 Task: Sort the products in the category "Baby Health Care" by unit price (high first).
Action: Mouse moved to (349, 165)
Screenshot: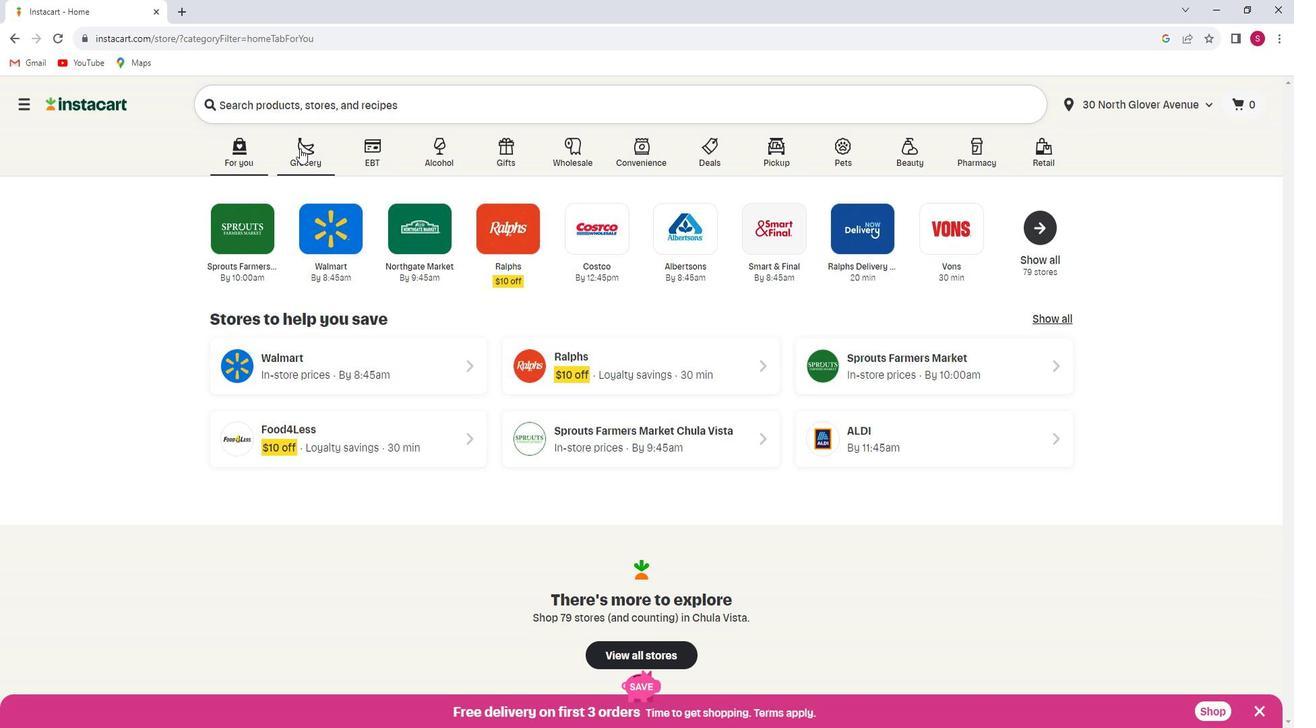 
Action: Mouse pressed left at (349, 165)
Screenshot: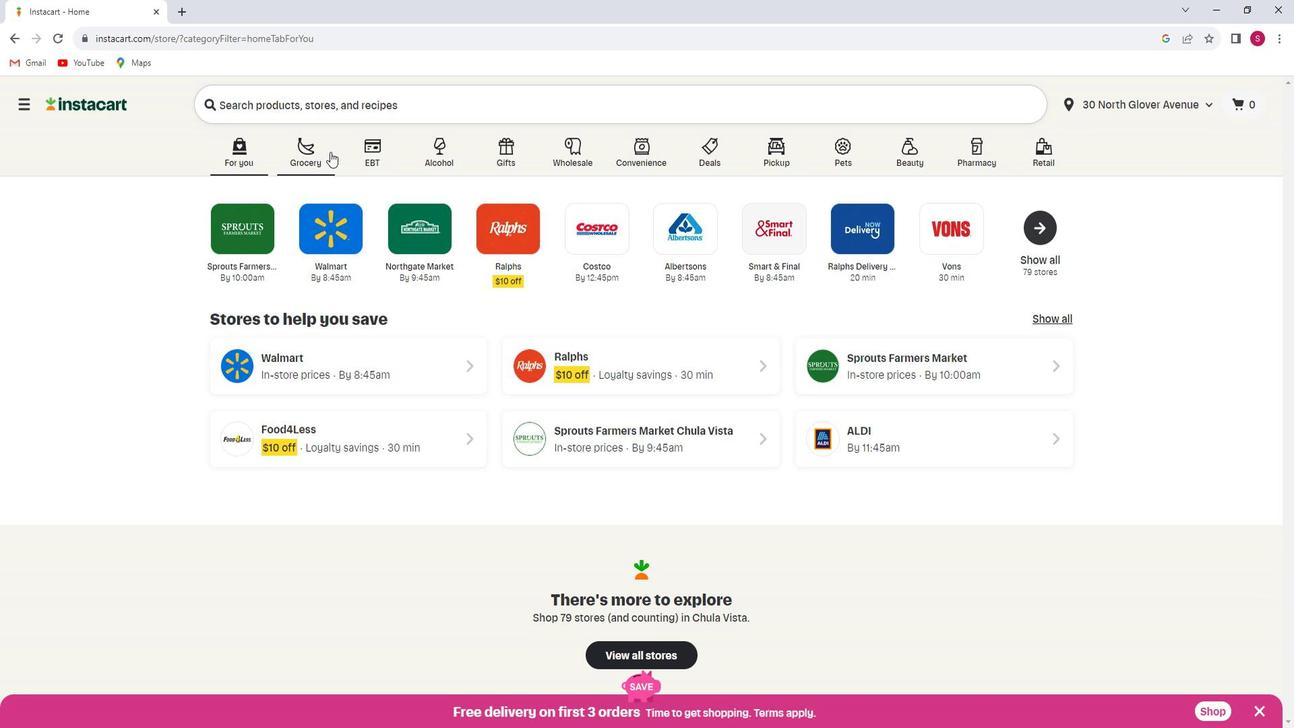 
Action: Mouse moved to (337, 398)
Screenshot: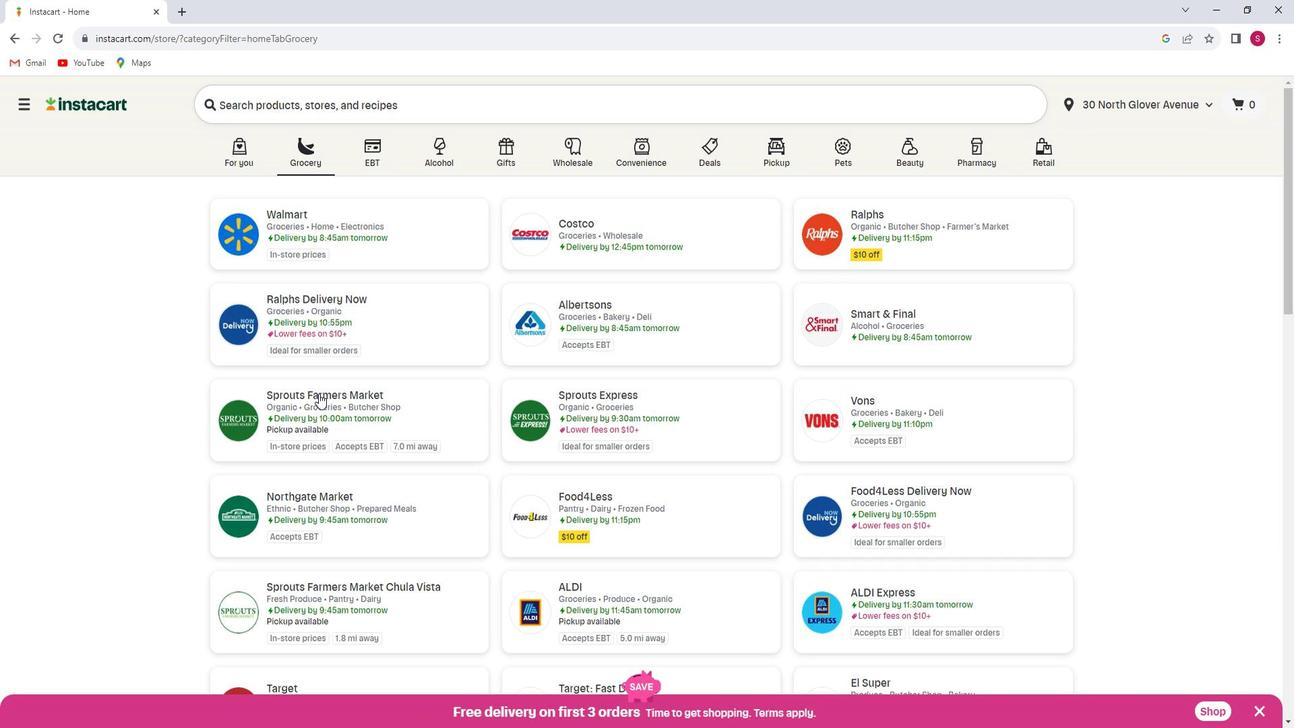 
Action: Mouse pressed left at (337, 398)
Screenshot: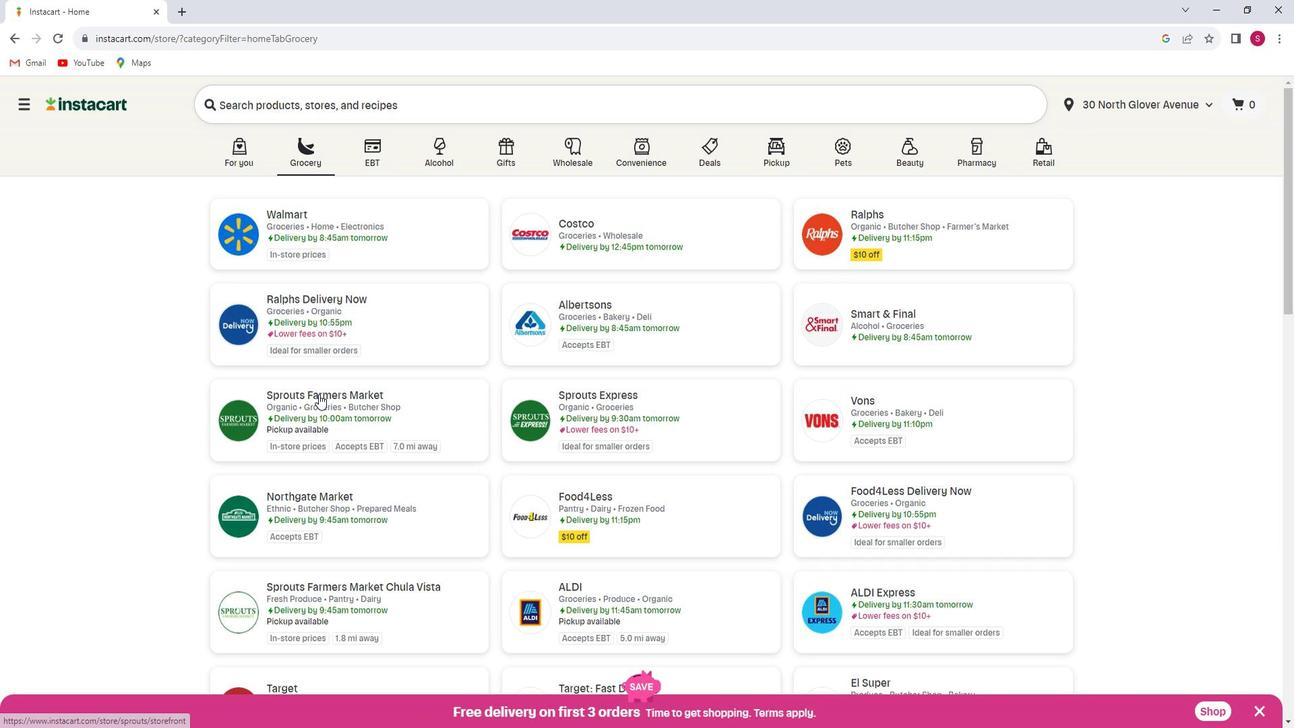 
Action: Mouse moved to (111, 420)
Screenshot: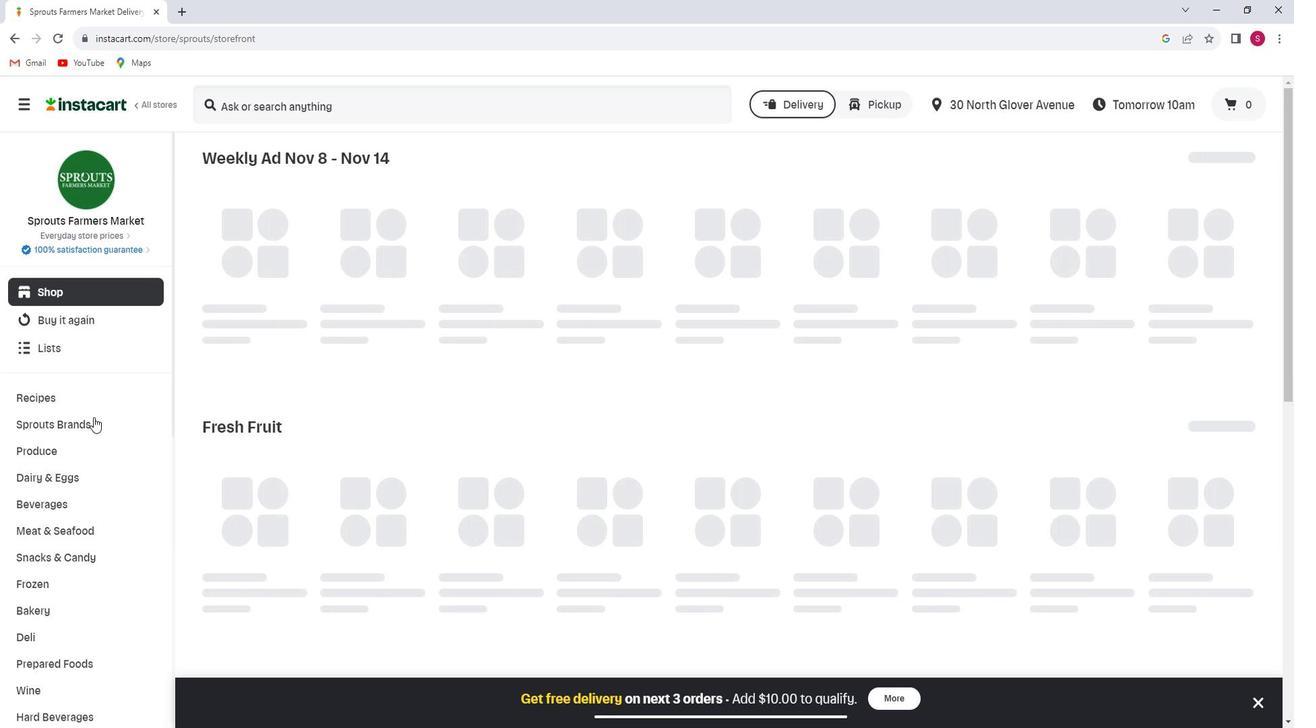 
Action: Mouse scrolled (111, 420) with delta (0, 0)
Screenshot: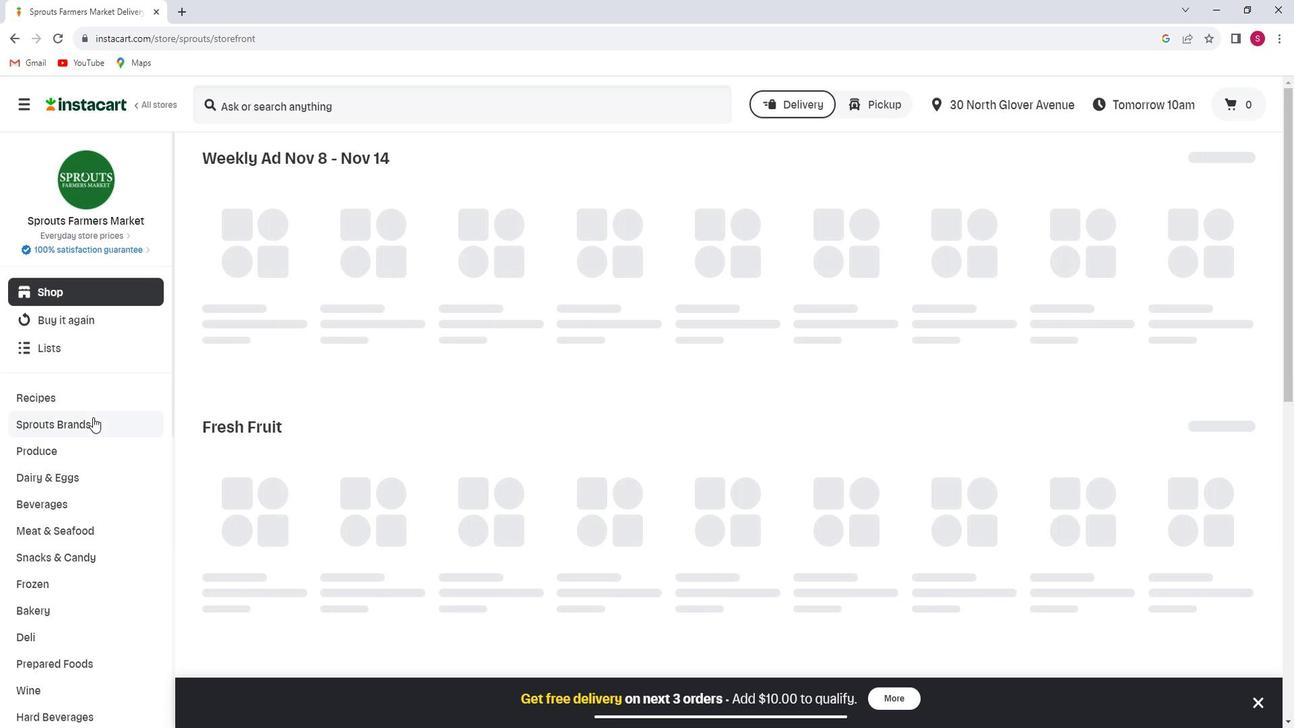 
Action: Mouse scrolled (111, 420) with delta (0, 0)
Screenshot: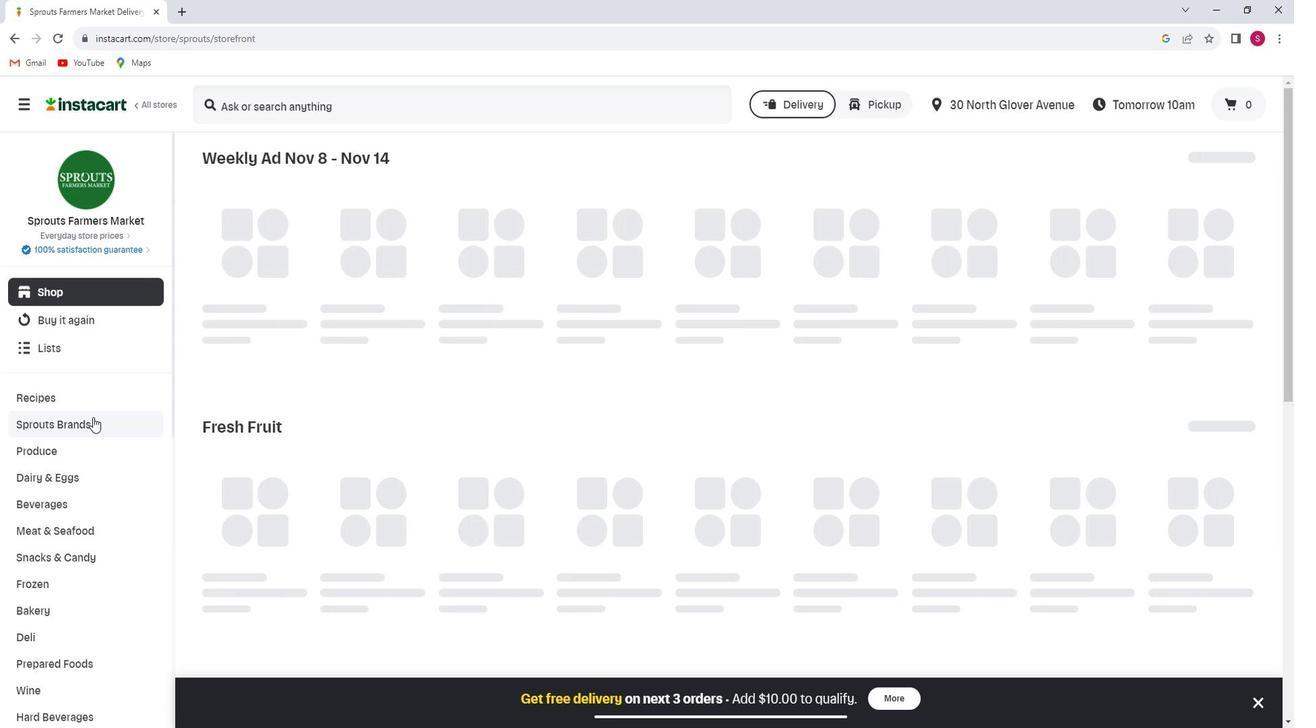 
Action: Mouse moved to (111, 420)
Screenshot: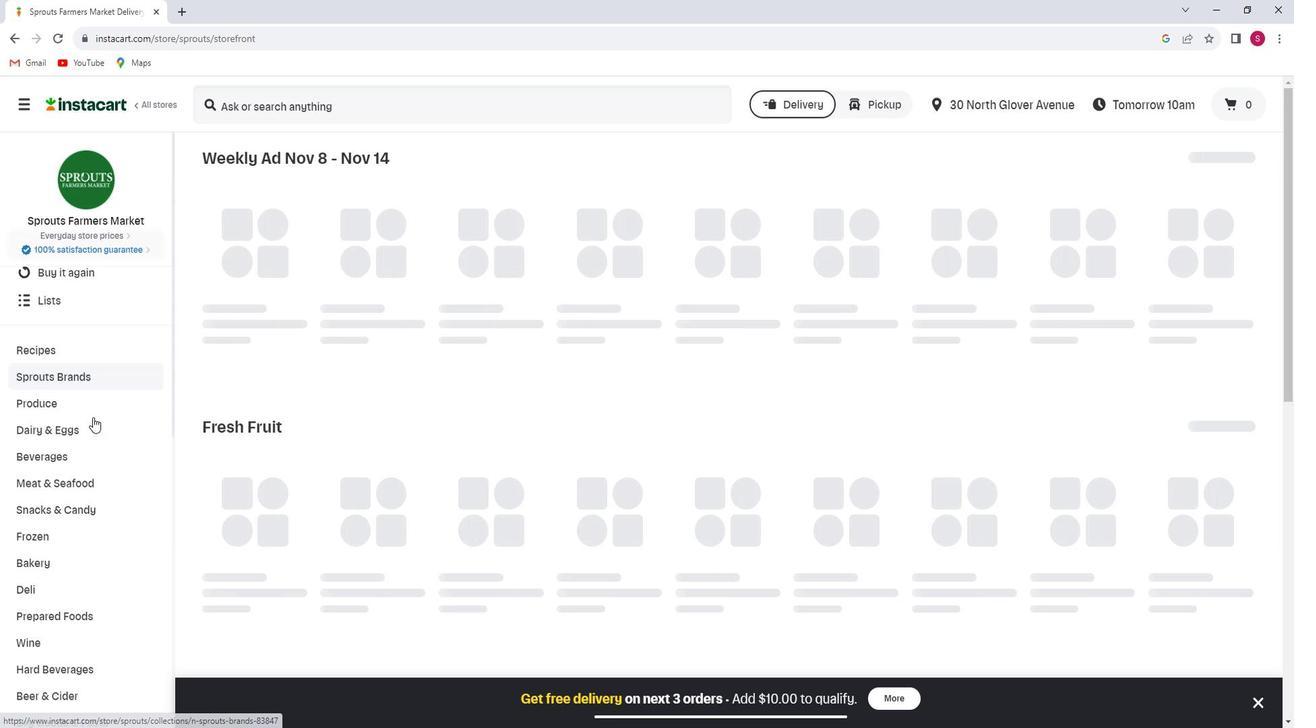 
Action: Mouse scrolled (111, 420) with delta (0, 0)
Screenshot: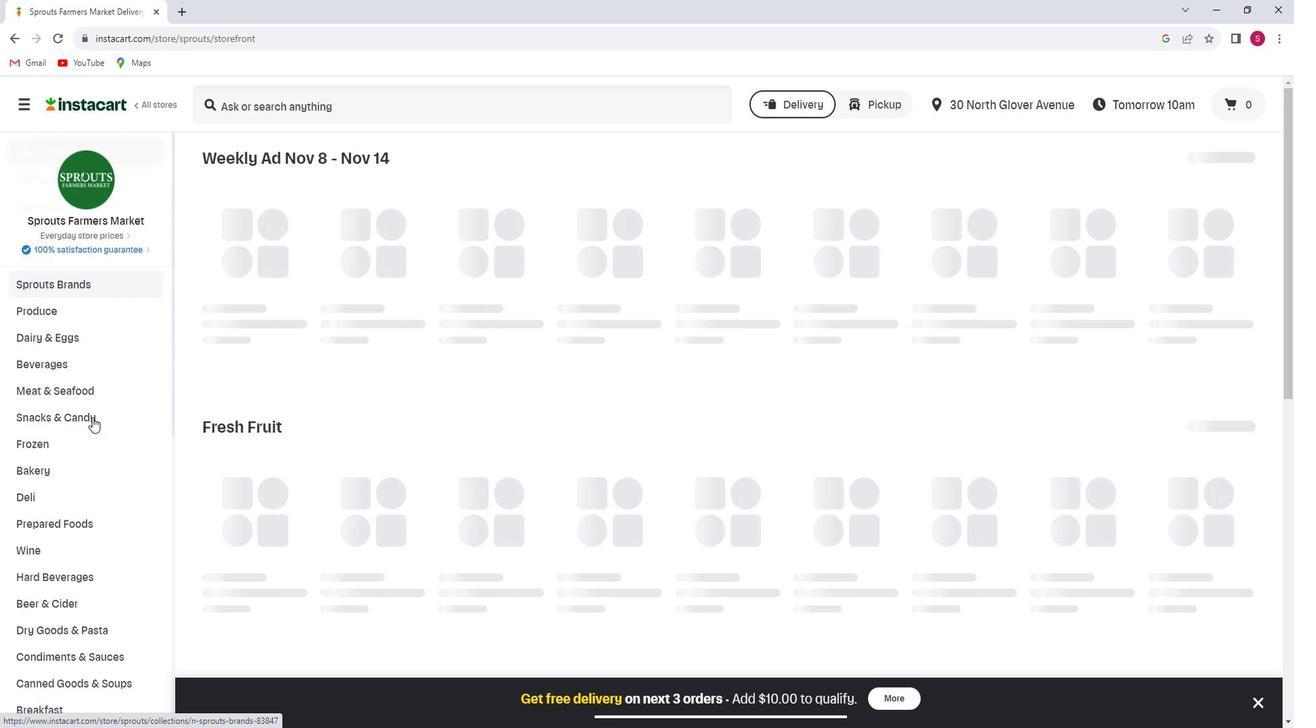 
Action: Mouse scrolled (111, 420) with delta (0, 0)
Screenshot: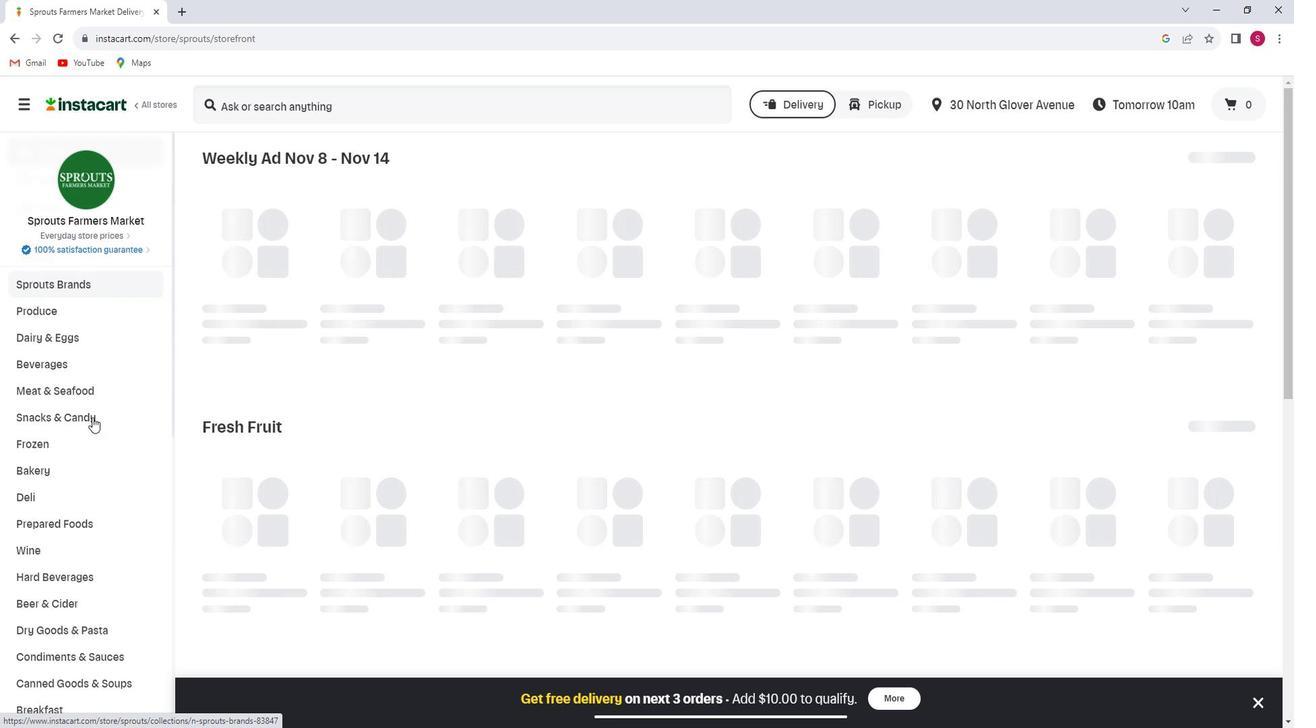 
Action: Mouse scrolled (111, 420) with delta (0, 0)
Screenshot: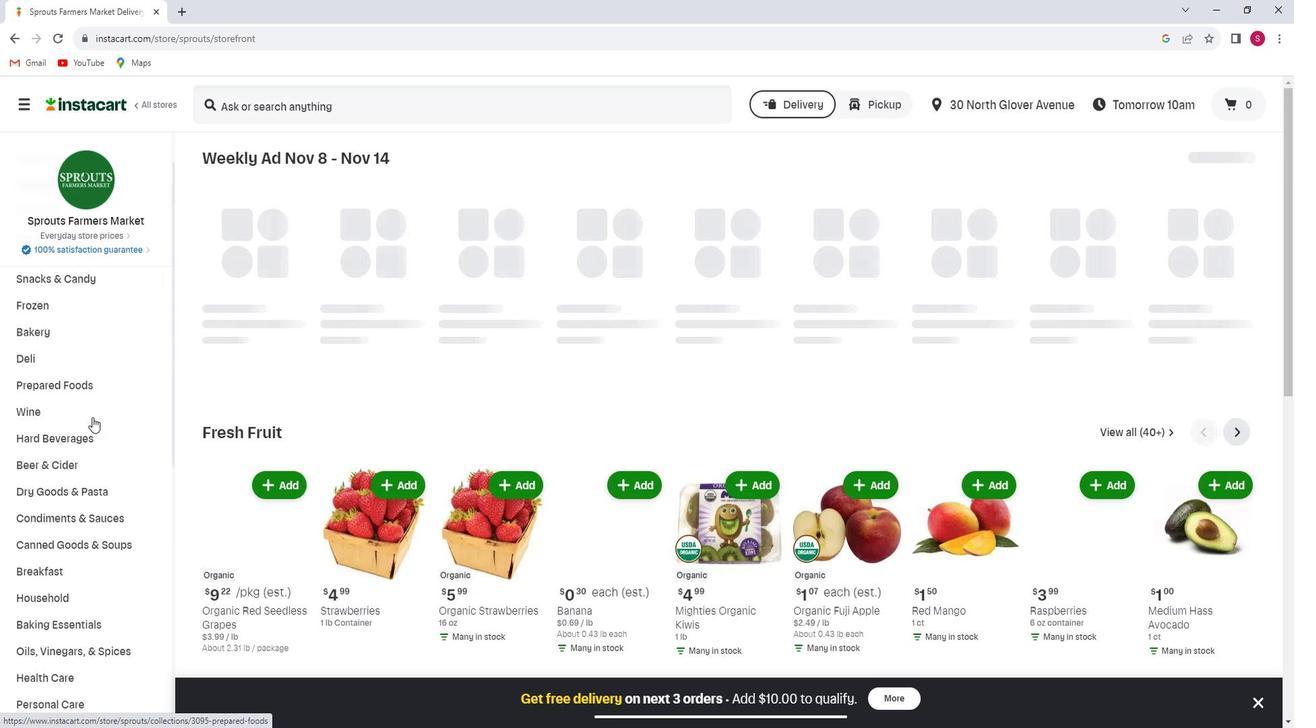 
Action: Mouse scrolled (111, 420) with delta (0, 0)
Screenshot: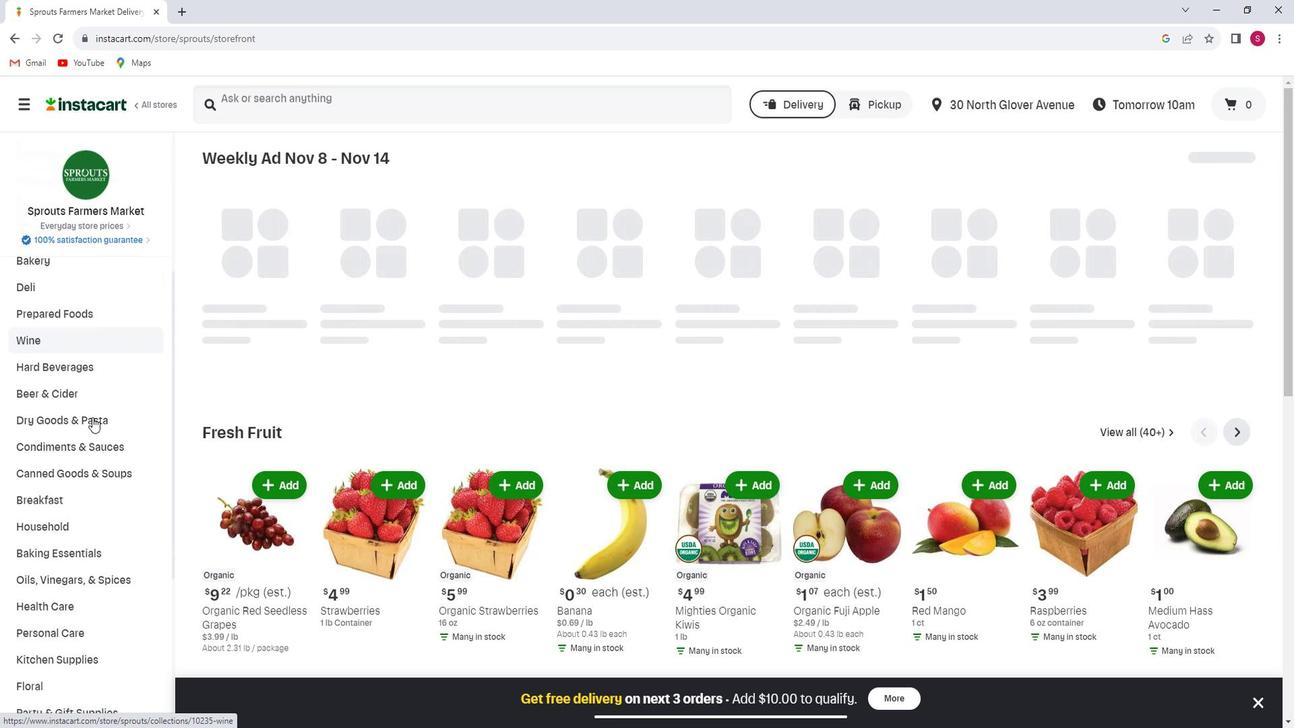 
Action: Mouse scrolled (111, 420) with delta (0, 0)
Screenshot: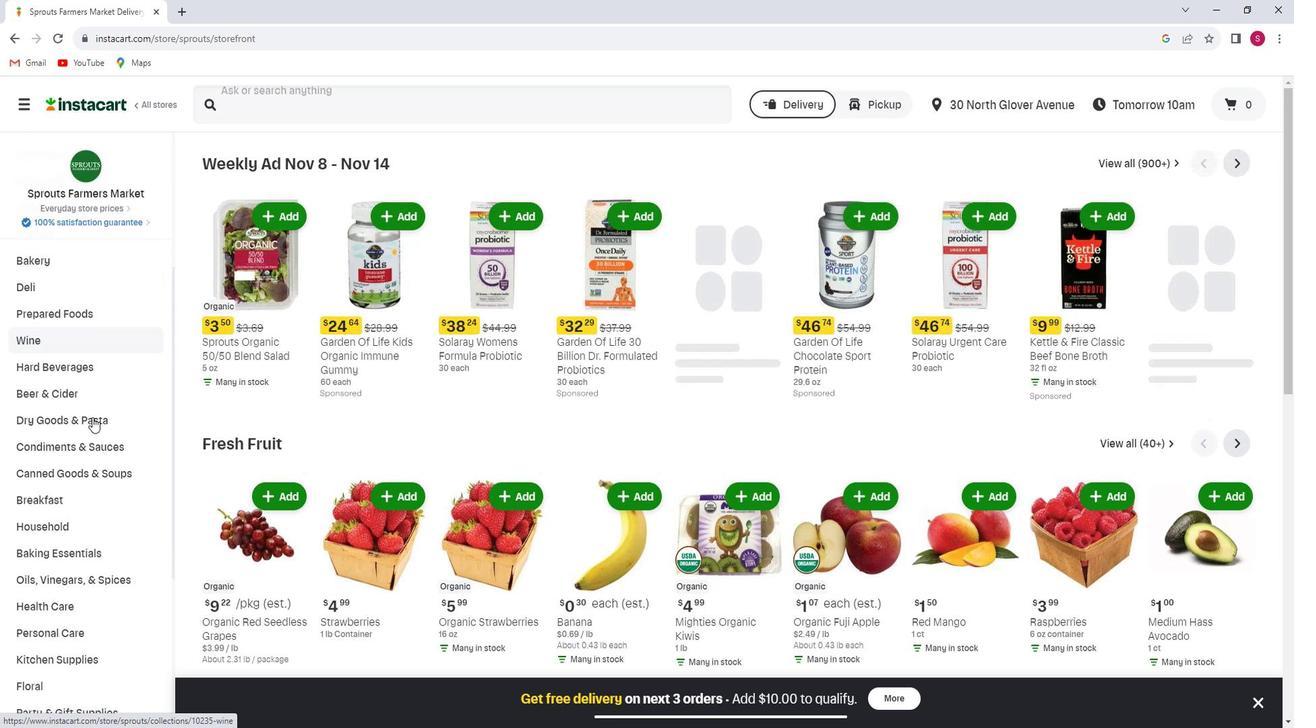 
Action: Mouse scrolled (111, 420) with delta (0, 0)
Screenshot: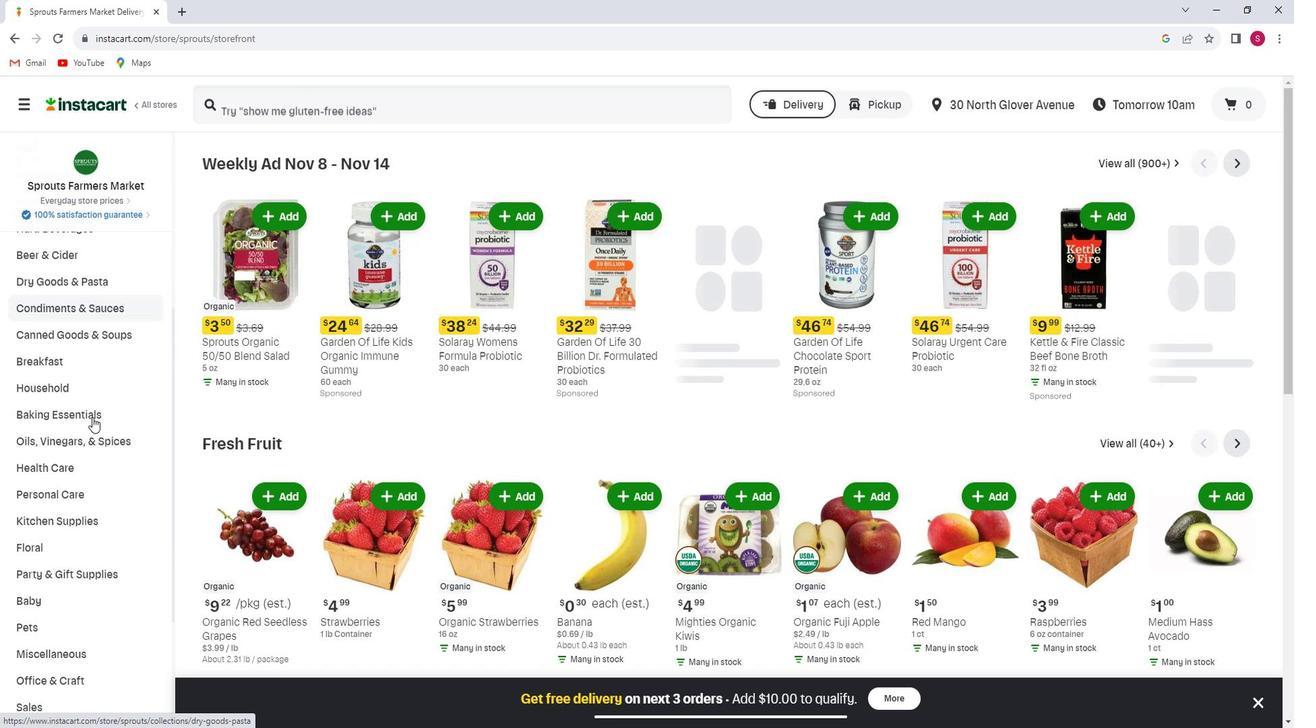 
Action: Mouse scrolled (111, 420) with delta (0, 0)
Screenshot: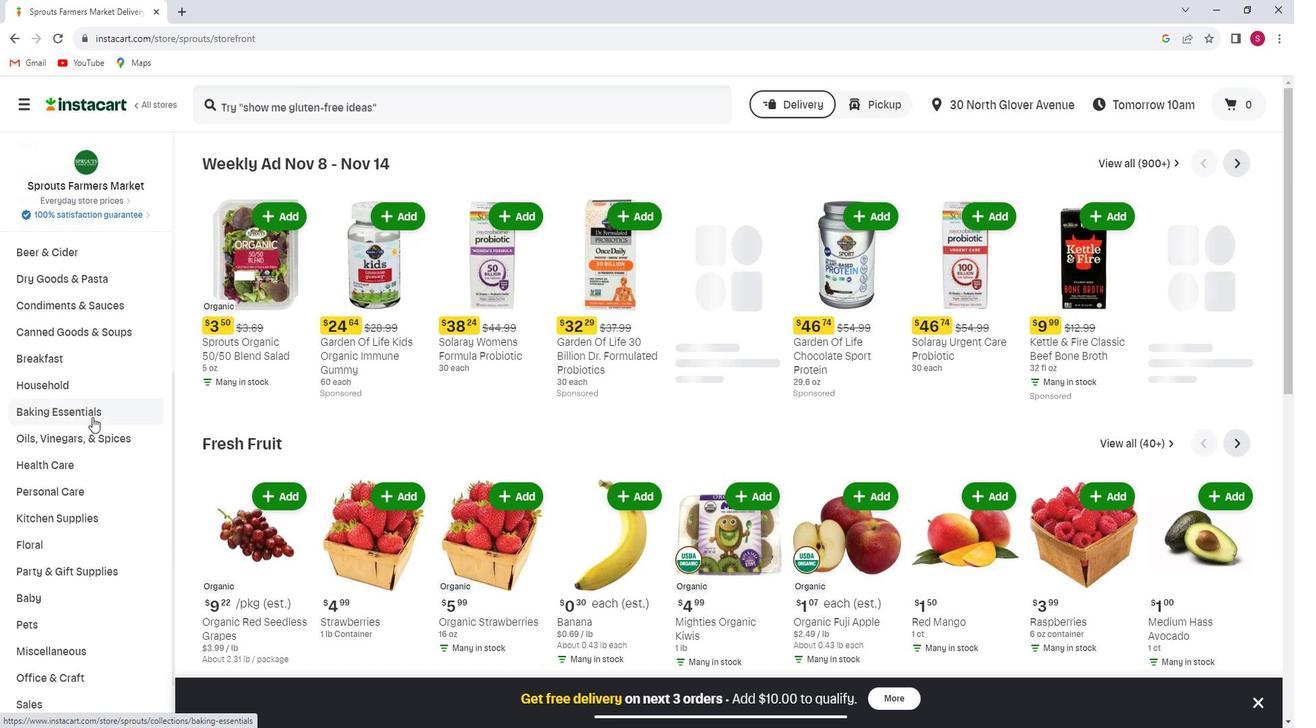 
Action: Mouse scrolled (111, 420) with delta (0, 0)
Screenshot: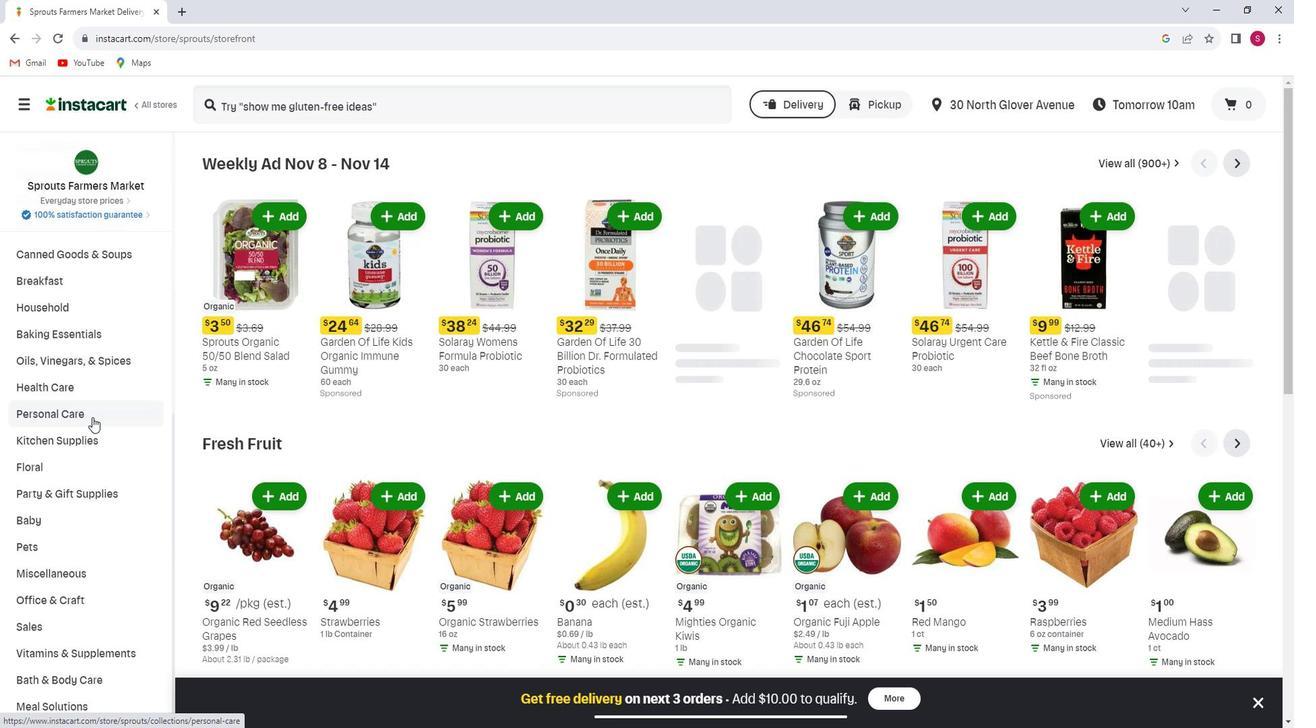 
Action: Mouse moved to (50, 513)
Screenshot: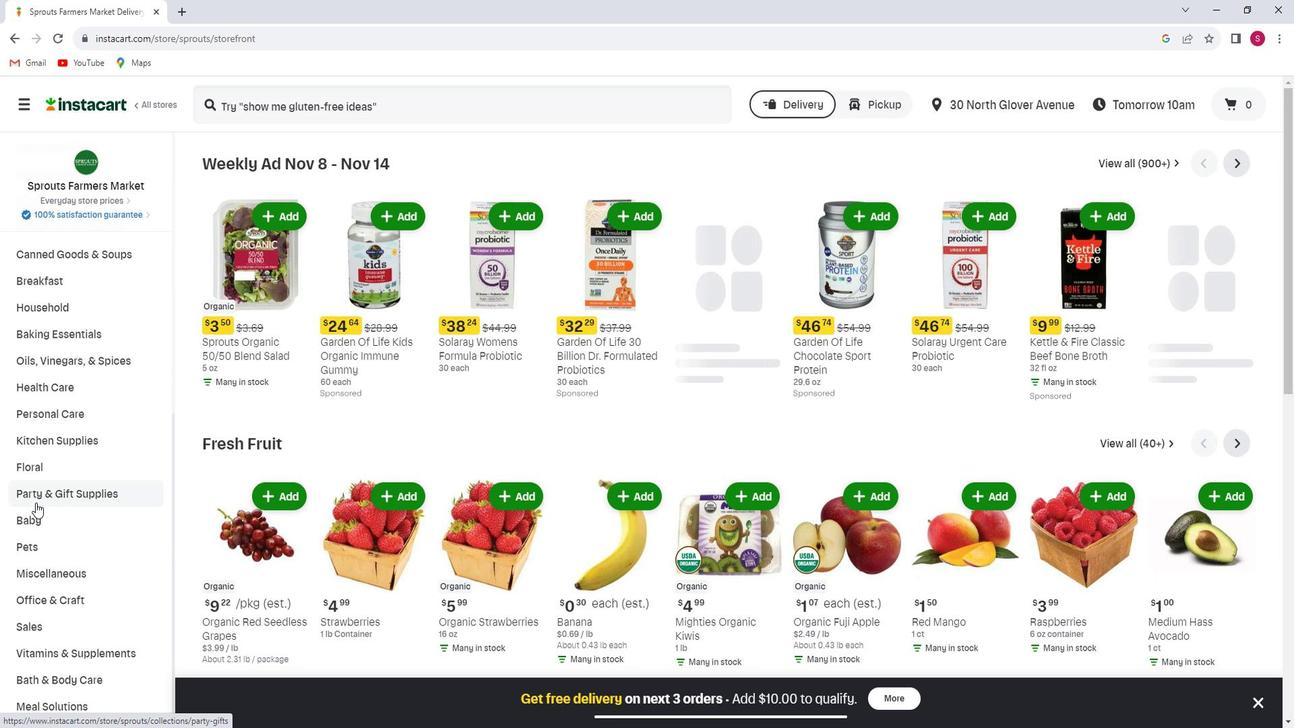 
Action: Mouse pressed left at (50, 513)
Screenshot: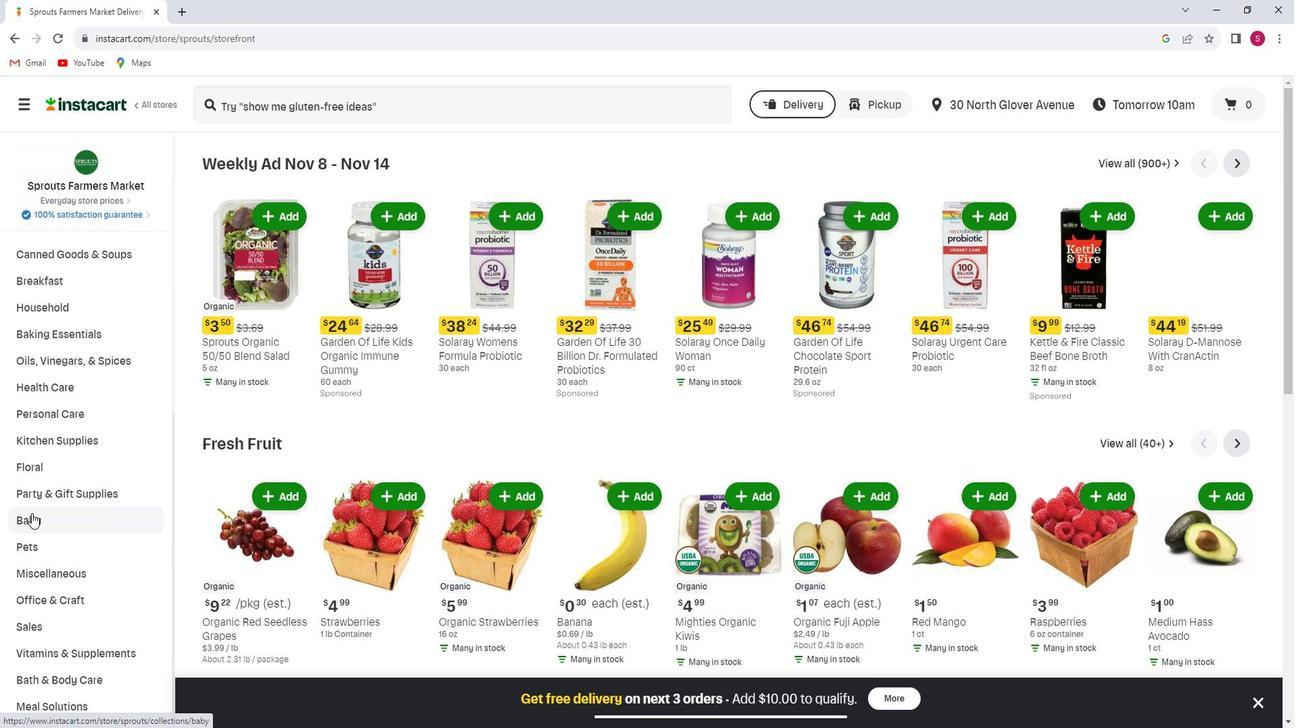 
Action: Mouse moved to (98, 552)
Screenshot: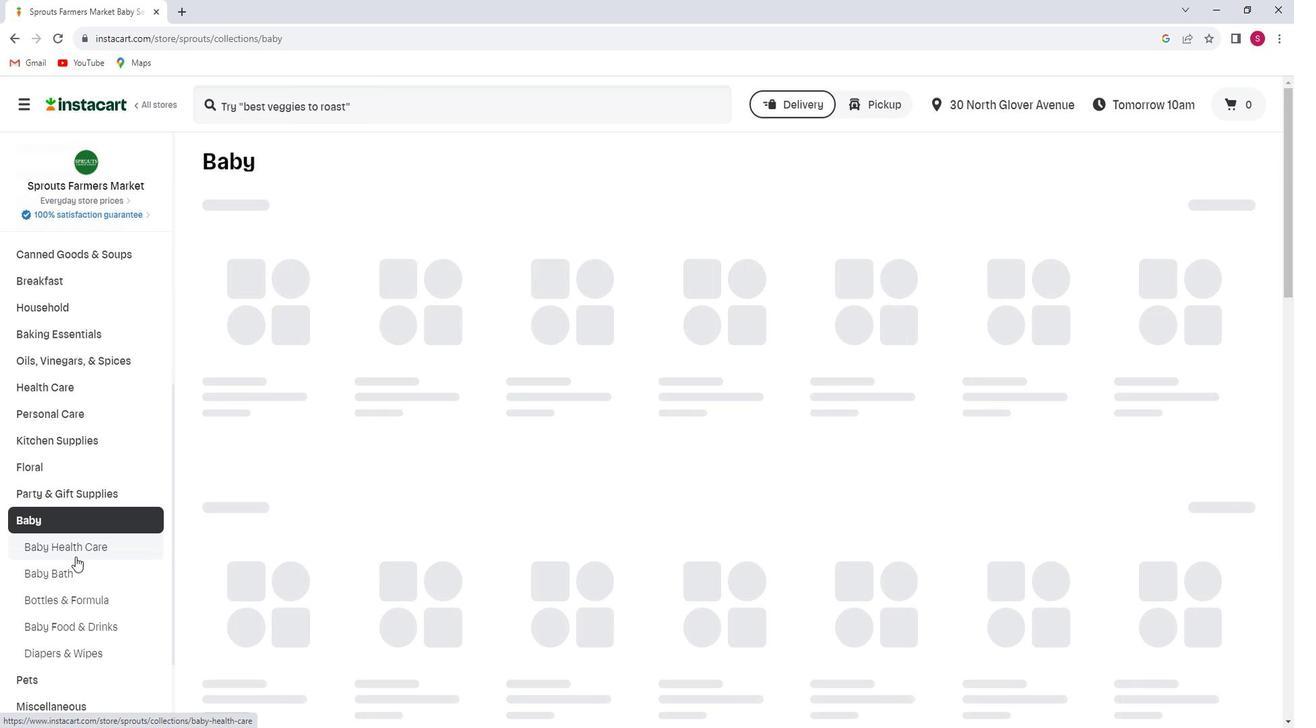 
Action: Mouse pressed left at (98, 552)
Screenshot: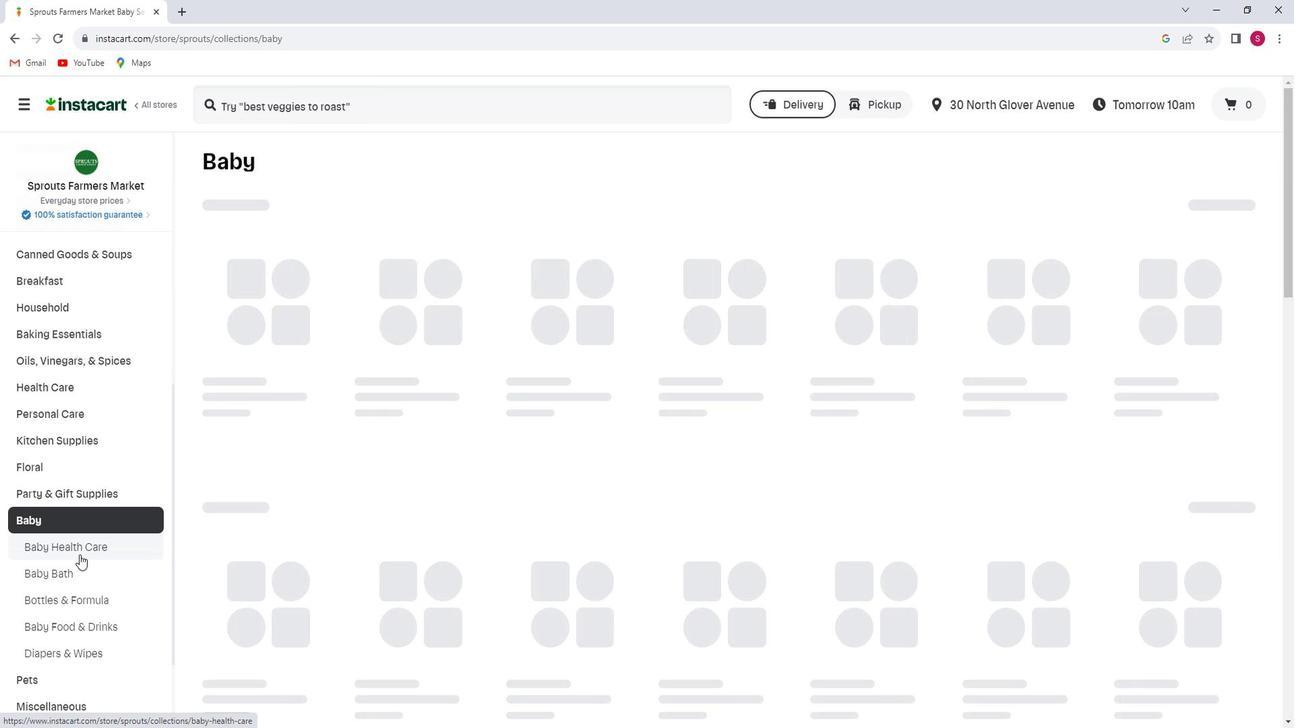 
Action: Mouse moved to (1250, 279)
Screenshot: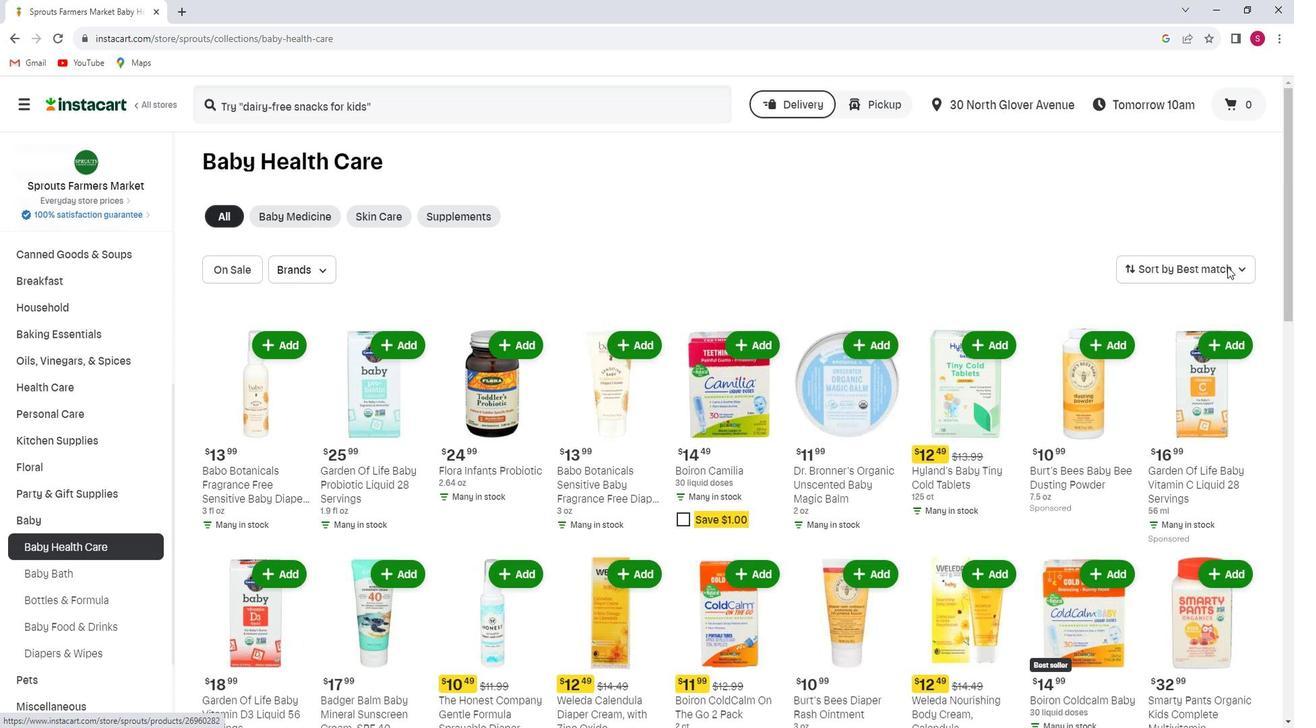 
Action: Mouse pressed left at (1250, 279)
Screenshot: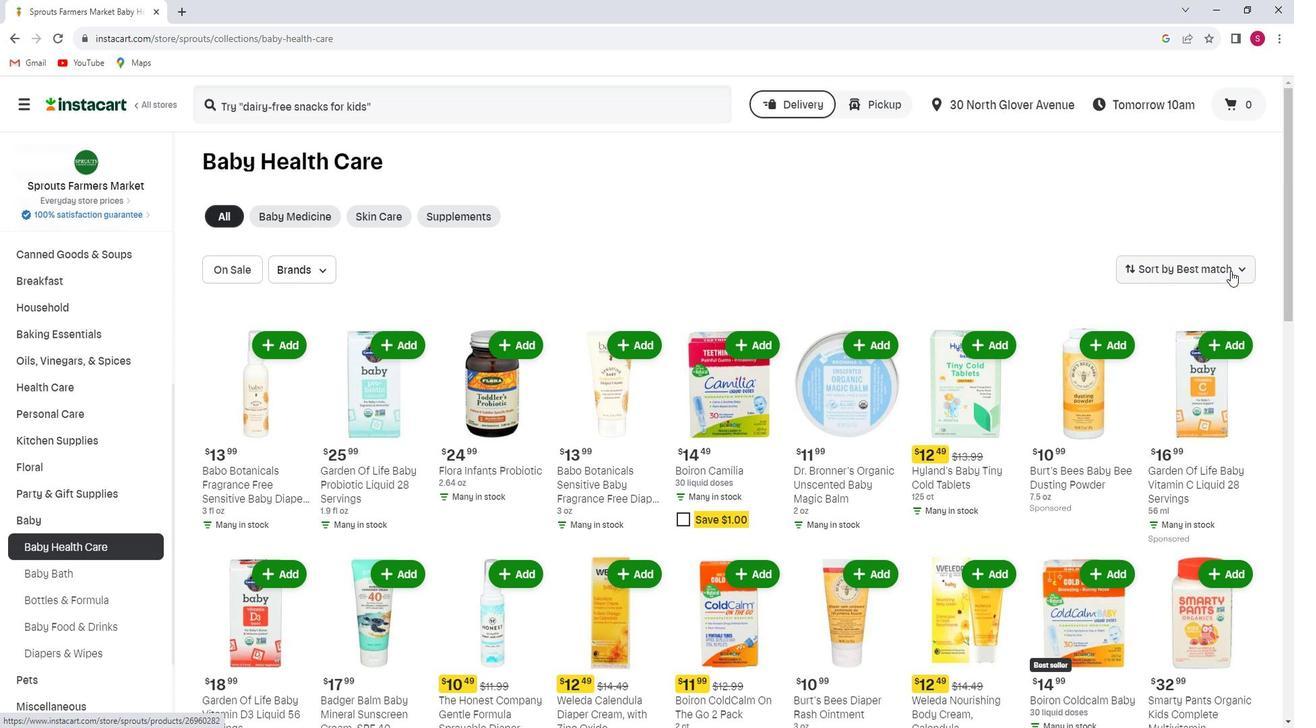 
Action: Mouse moved to (1165, 432)
Screenshot: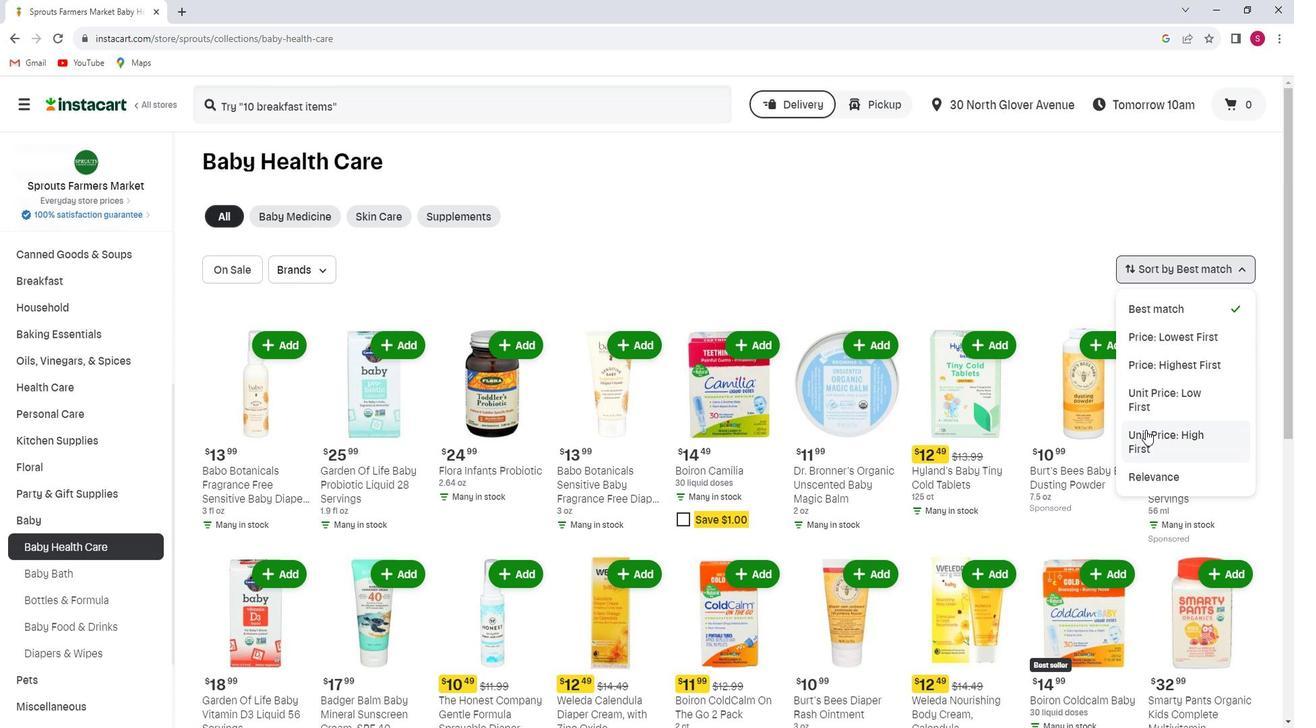 
Action: Mouse pressed left at (1165, 432)
Screenshot: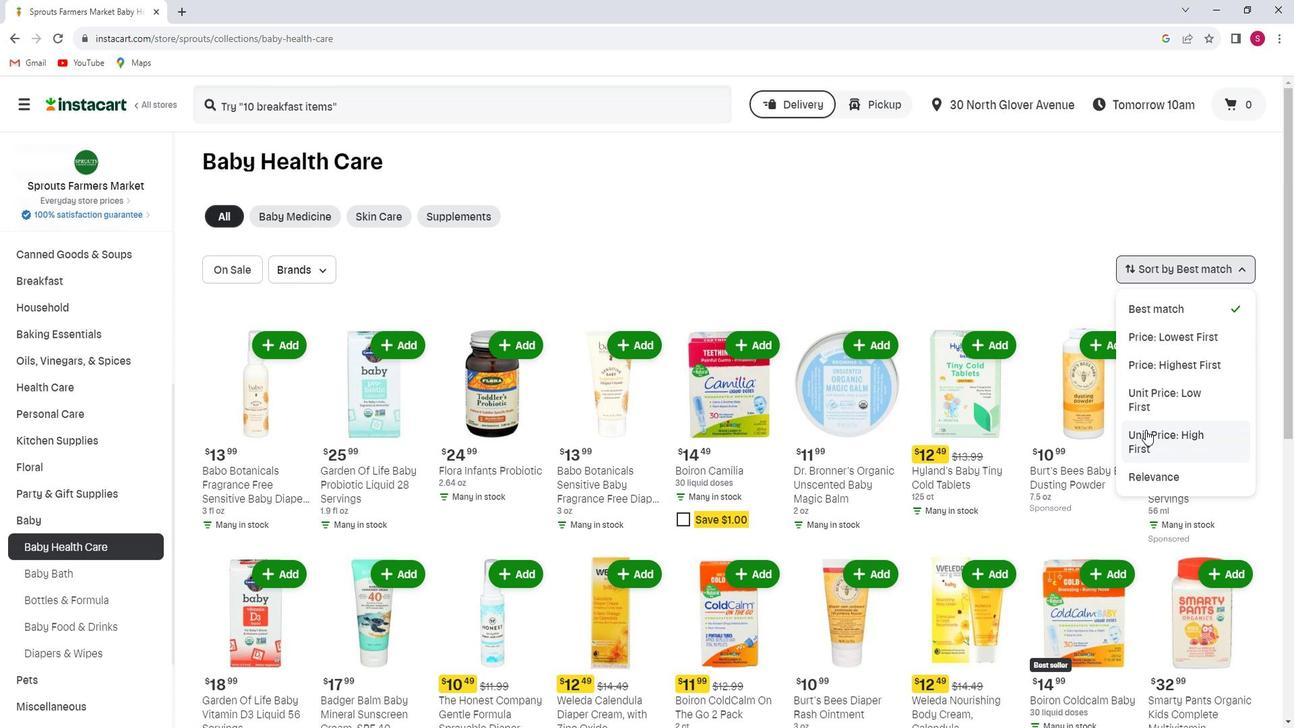 
